 Task: Create in the project CatalystWorks in Backlog an issue 'Address issues related to system performance during peak traffic periods', assign it to team member softage.3@softage.net and change the status to IN PROGRESS. Create in the project CatalystWorks in Backlog an issue 'Develop a new feature to allow for automated customer service chatbots', assign it to team member softage.4@softage.net and change the status to IN PROGRESS
Action: Mouse moved to (168, 45)
Screenshot: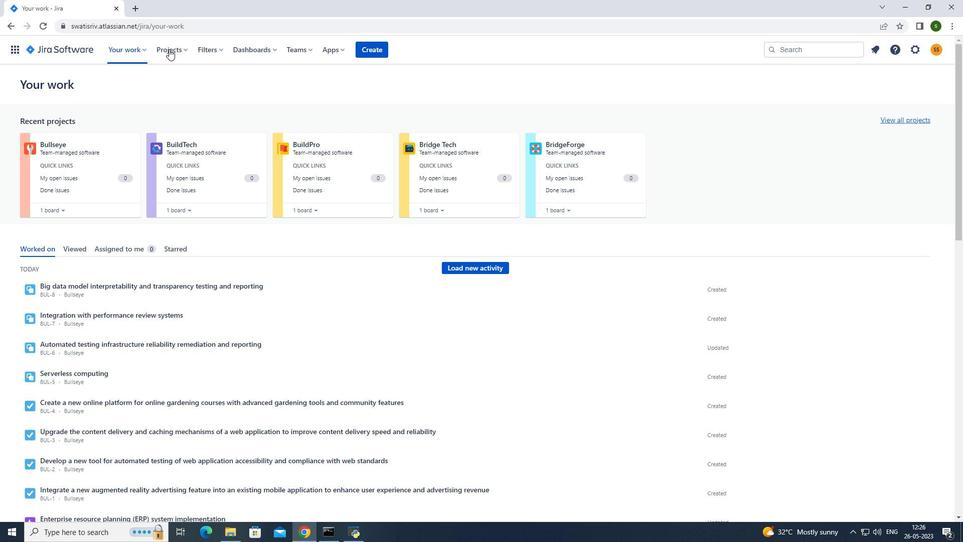 
Action: Mouse pressed left at (168, 45)
Screenshot: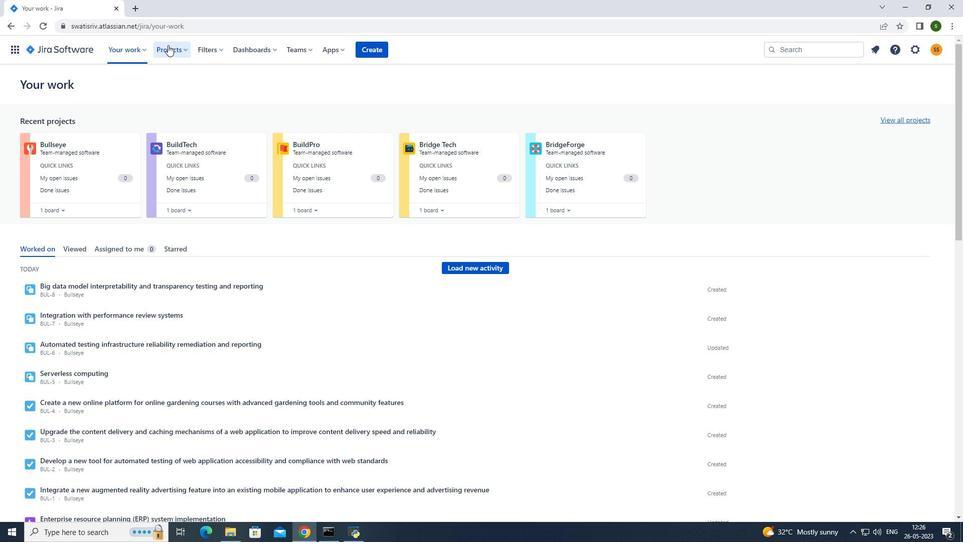 
Action: Mouse moved to (240, 90)
Screenshot: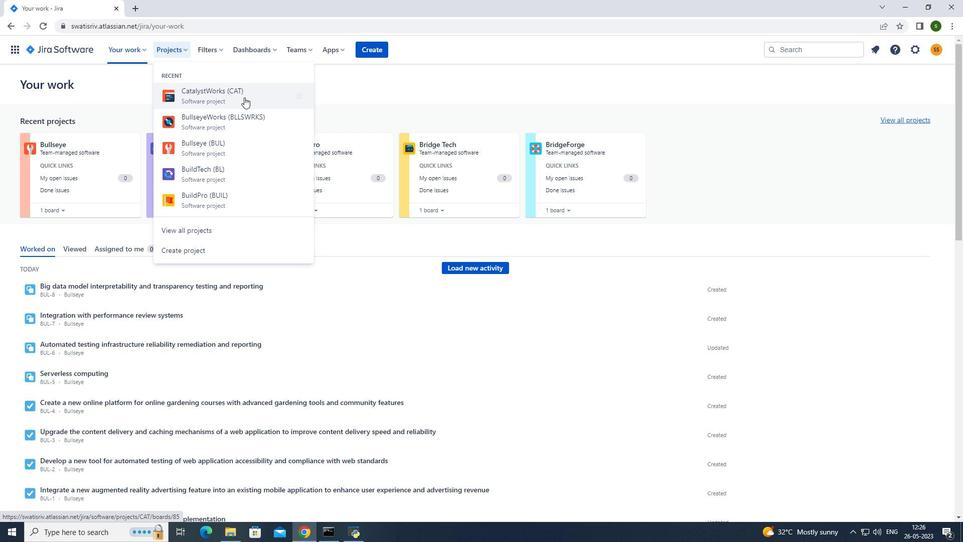 
Action: Mouse pressed left at (240, 90)
Screenshot: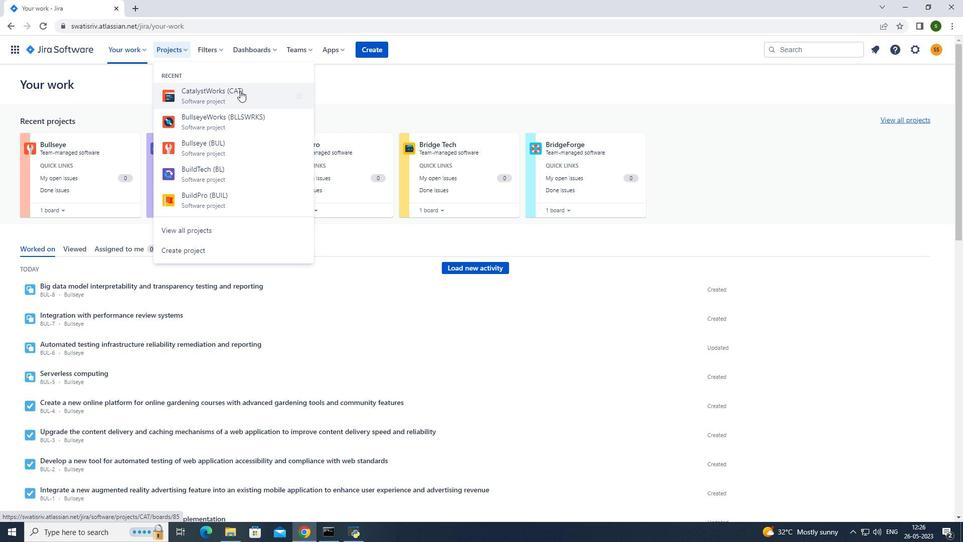 
Action: Mouse moved to (86, 152)
Screenshot: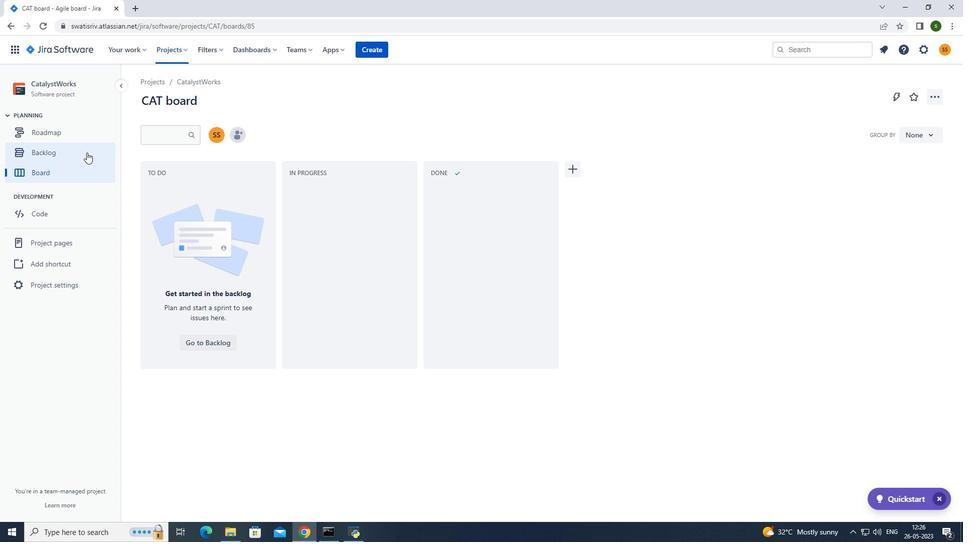 
Action: Mouse pressed left at (86, 152)
Screenshot: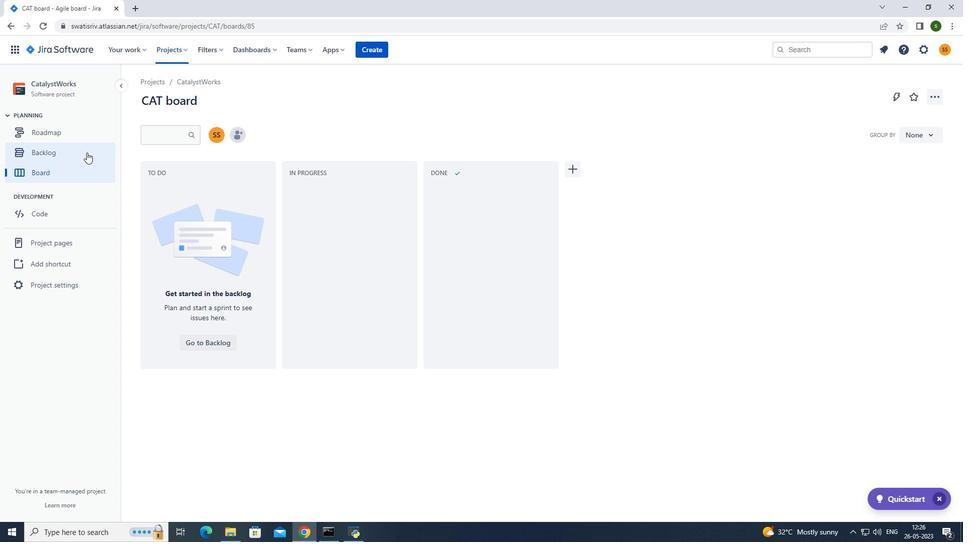 
Action: Mouse moved to (261, 154)
Screenshot: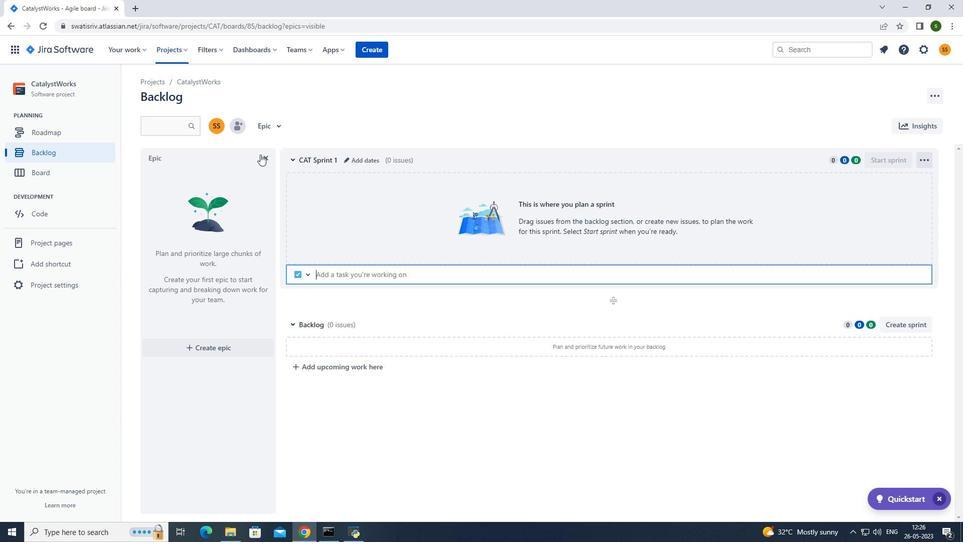 
Action: Mouse pressed left at (261, 154)
Screenshot: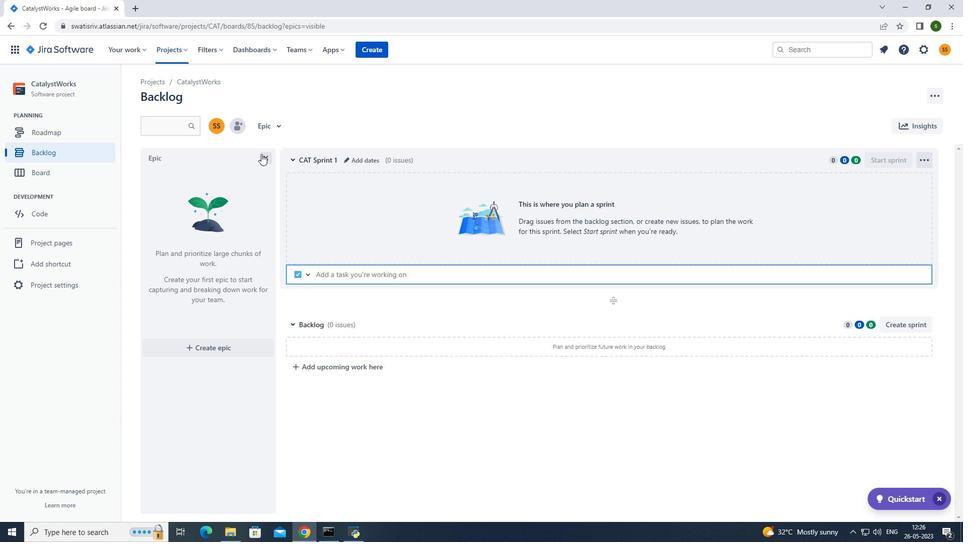 
Action: Mouse moved to (193, 366)
Screenshot: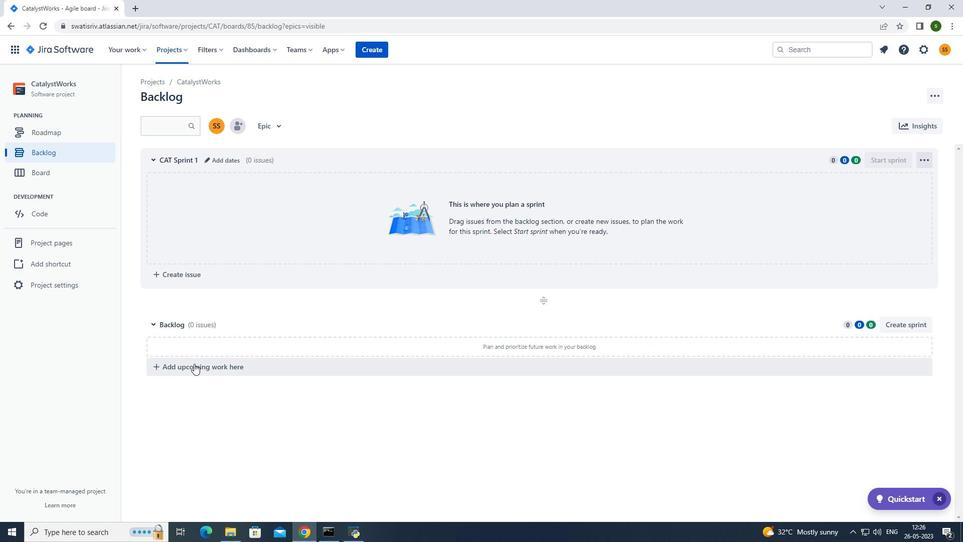 
Action: Mouse pressed left at (193, 366)
Screenshot: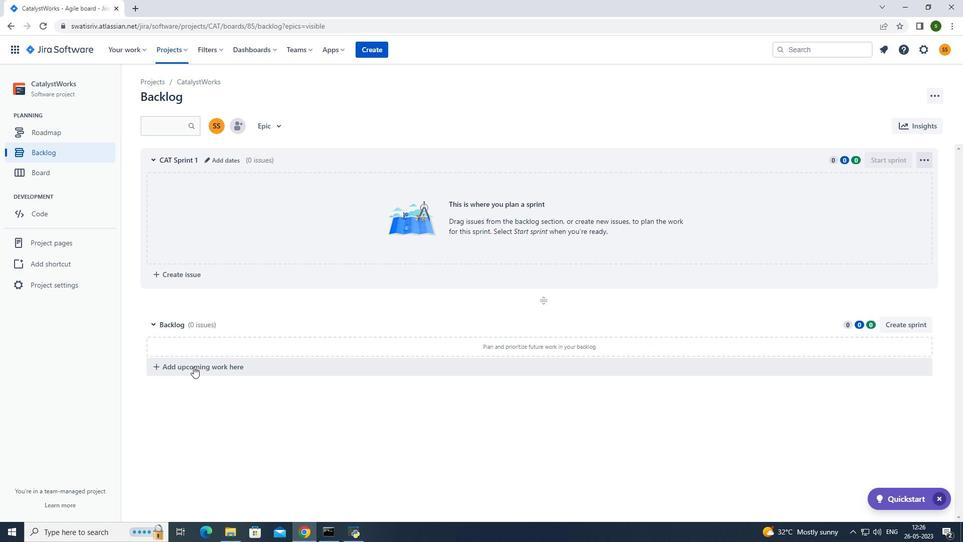 
Action: Mouse moved to (223, 362)
Screenshot: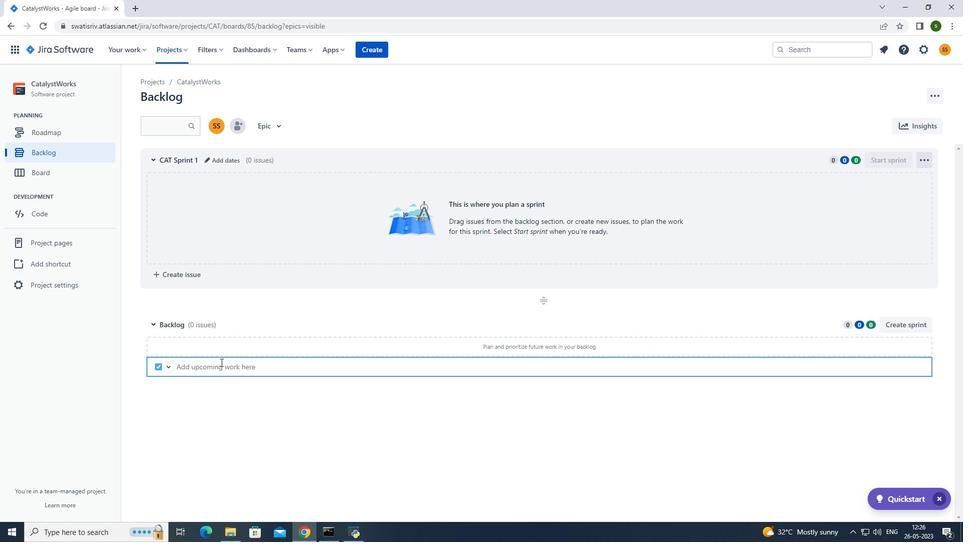 
Action: Mouse pressed left at (223, 362)
Screenshot: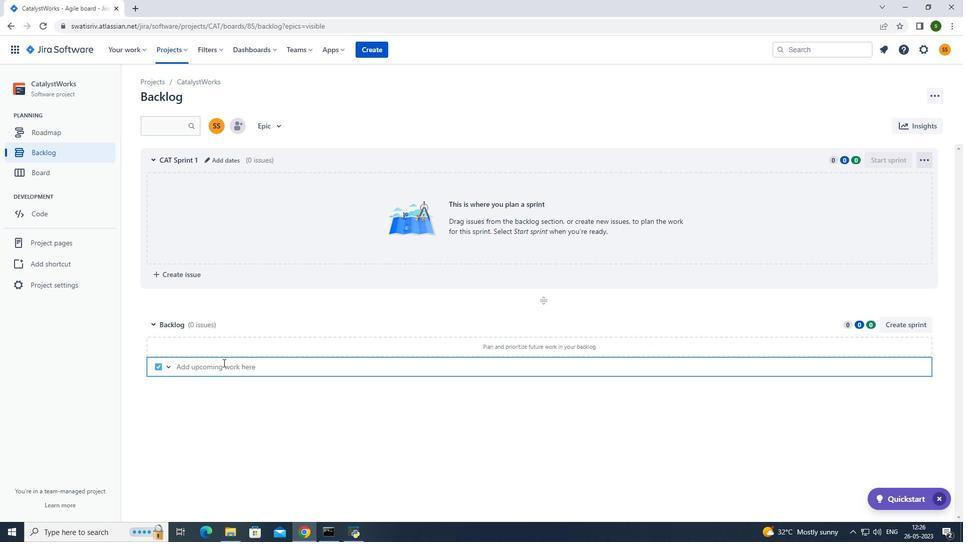 
Action: Mouse moved to (208, 366)
Screenshot: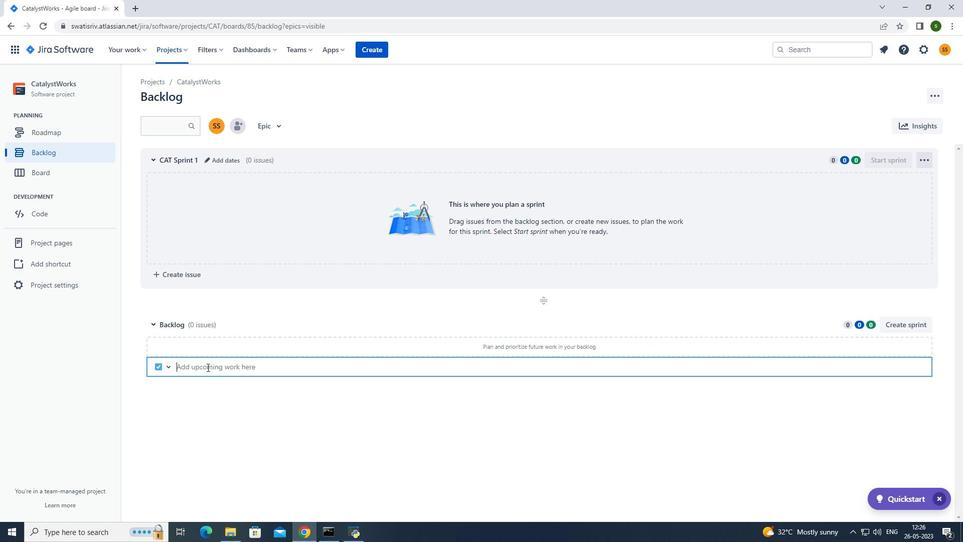 
Action: Key pressed <Key.caps_lock>A<Key.caps_lock>ddress<Key.space>issues<Key.space>related<Key.space>to<Key.space>system<Key.space>performence<Key.space>during<Key.space>peak
Screenshot: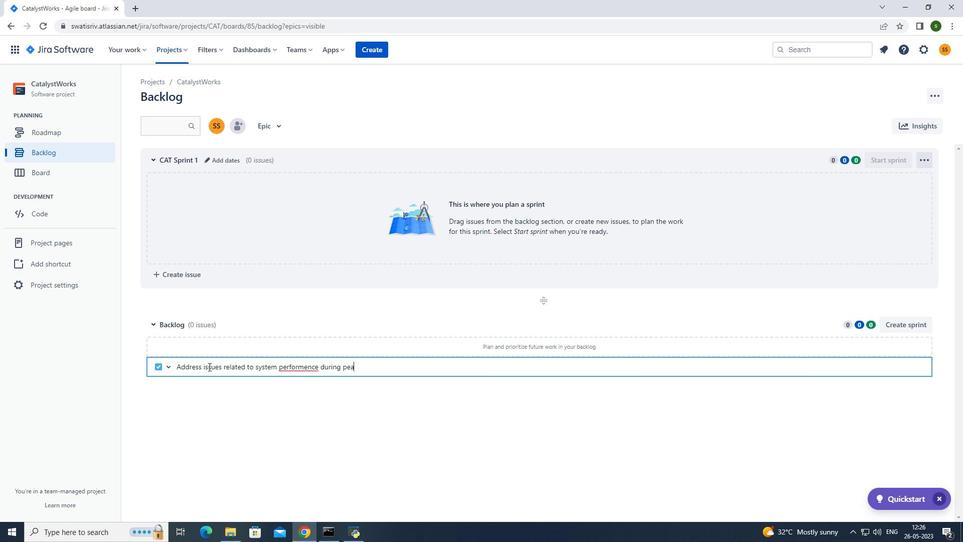 
Action: Mouse moved to (303, 365)
Screenshot: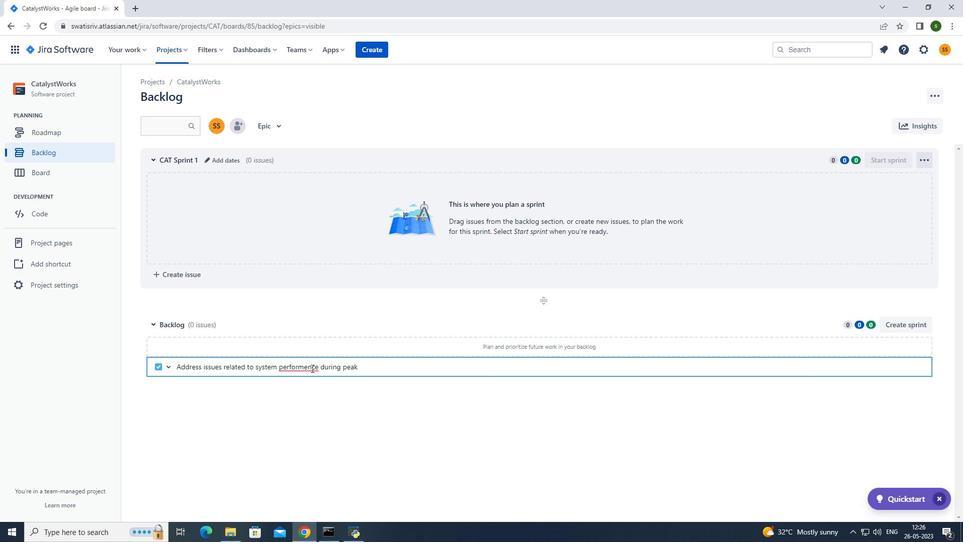 
Action: Mouse pressed left at (303, 365)
Screenshot: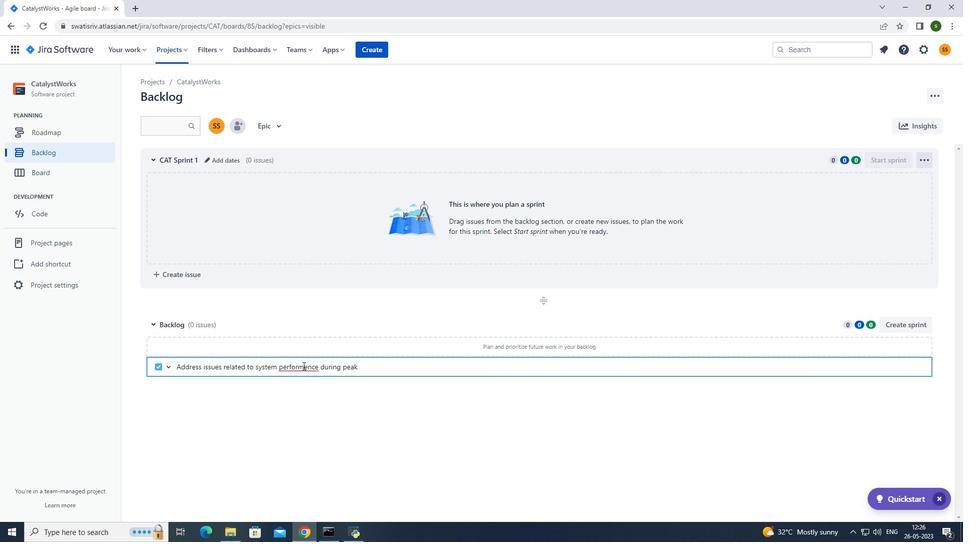 
Action: Mouse moved to (309, 367)
Screenshot: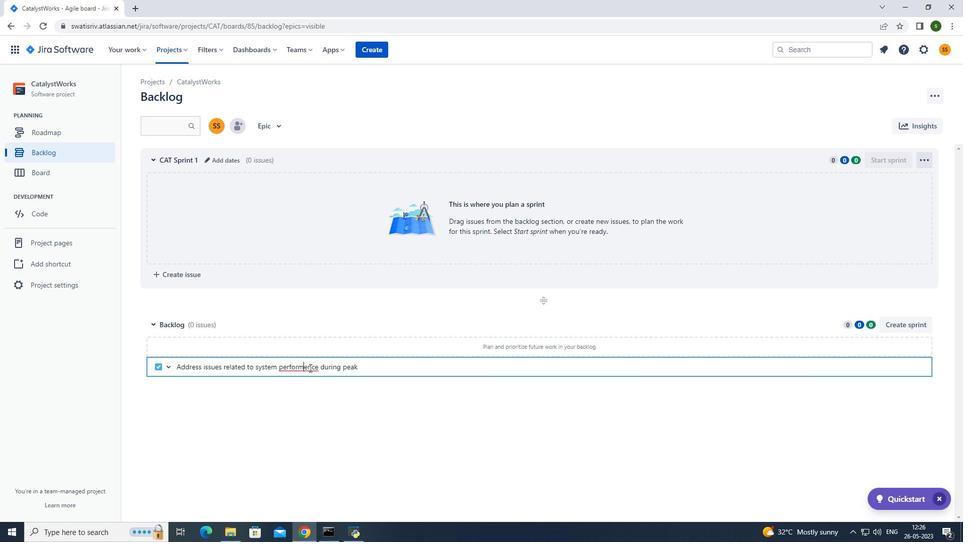 
Action: Mouse pressed left at (309, 367)
Screenshot: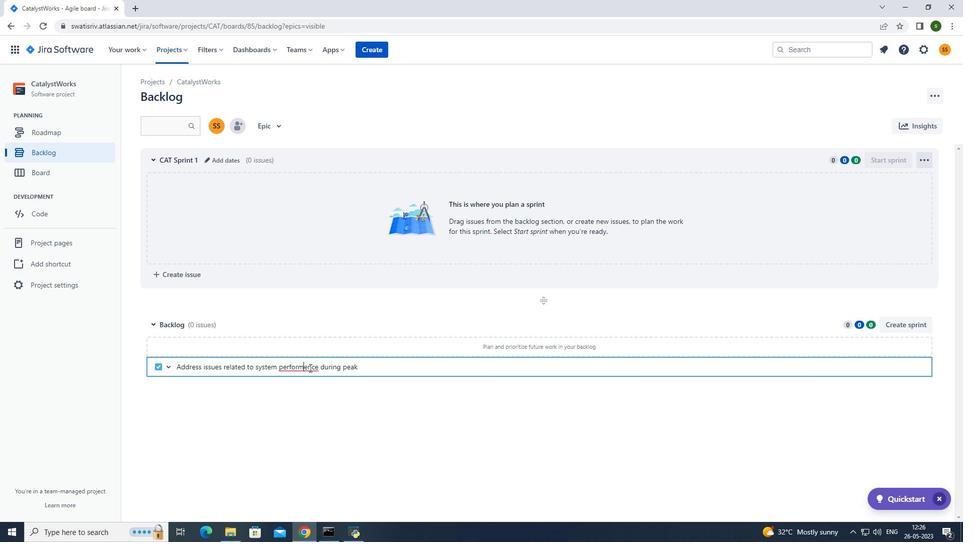 
Action: Mouse moved to (309, 364)
Screenshot: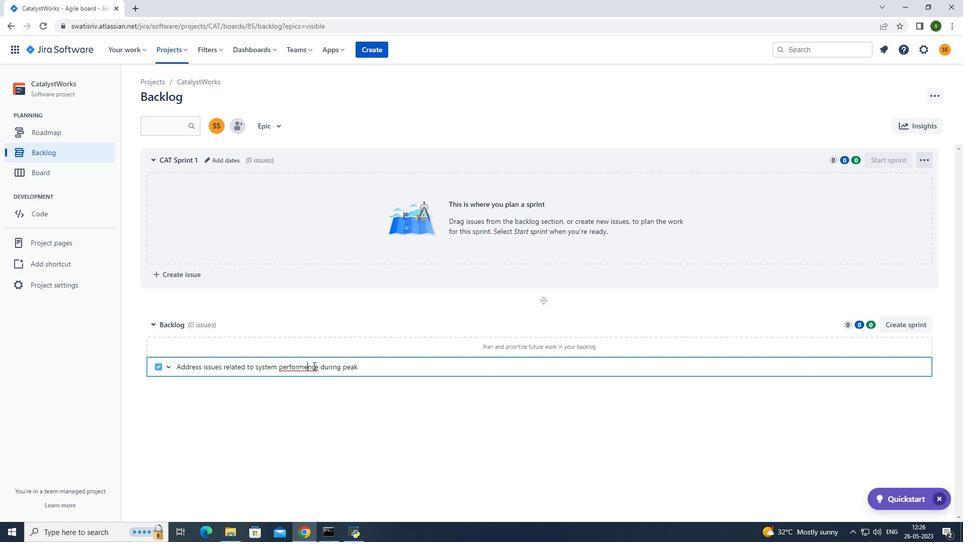 
Action: Key pressed <Key.backspace>a
Screenshot: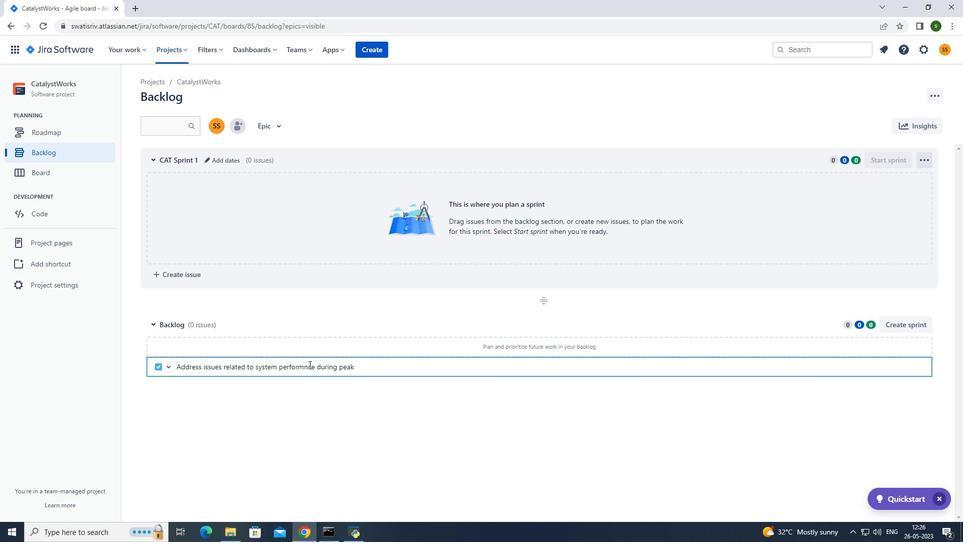 
Action: Mouse moved to (370, 361)
Screenshot: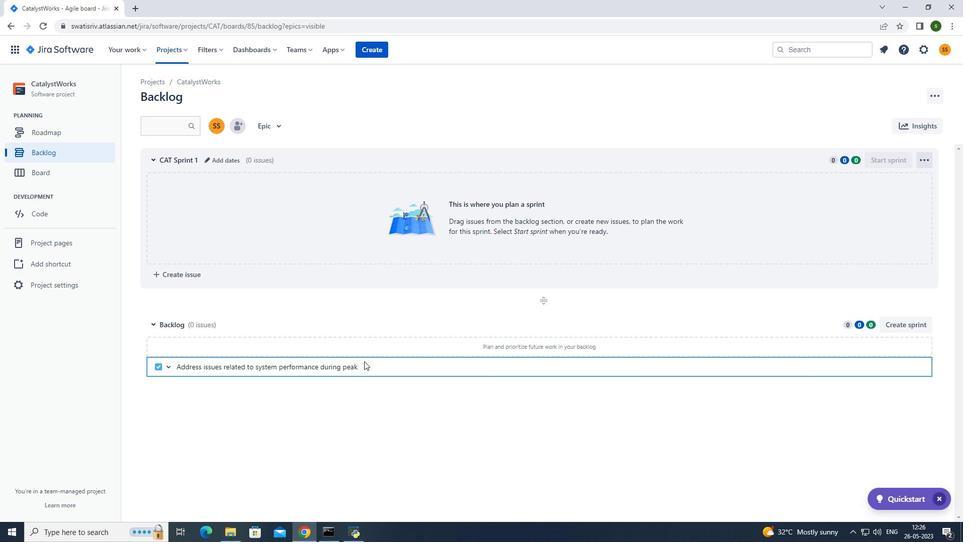 
Action: Mouse pressed left at (370, 361)
Screenshot: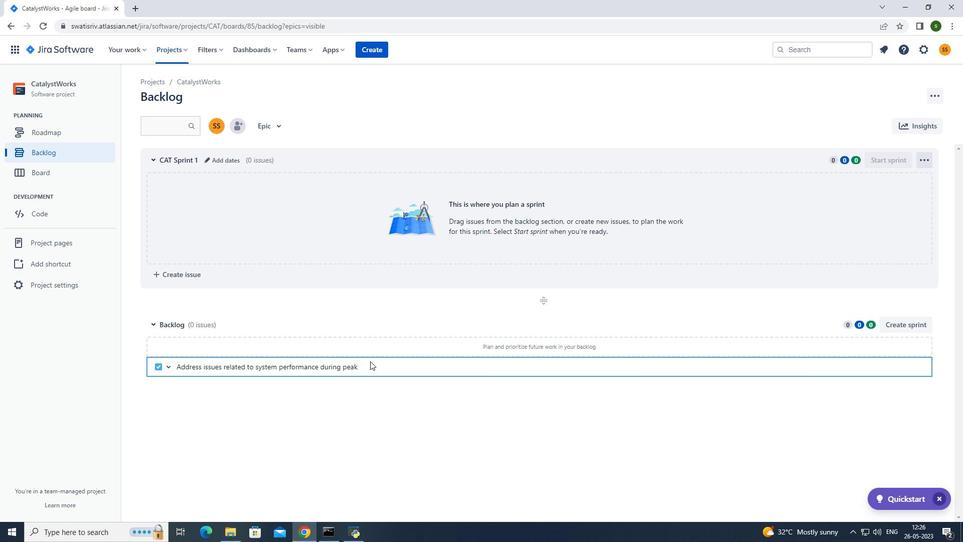 
Action: Mouse moved to (371, 366)
Screenshot: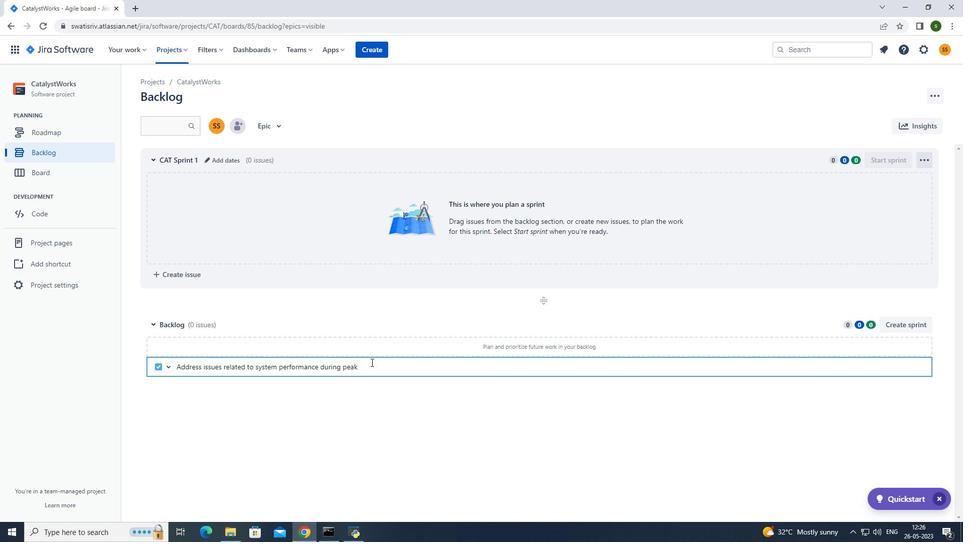 
Action: Mouse pressed left at (371, 366)
Screenshot: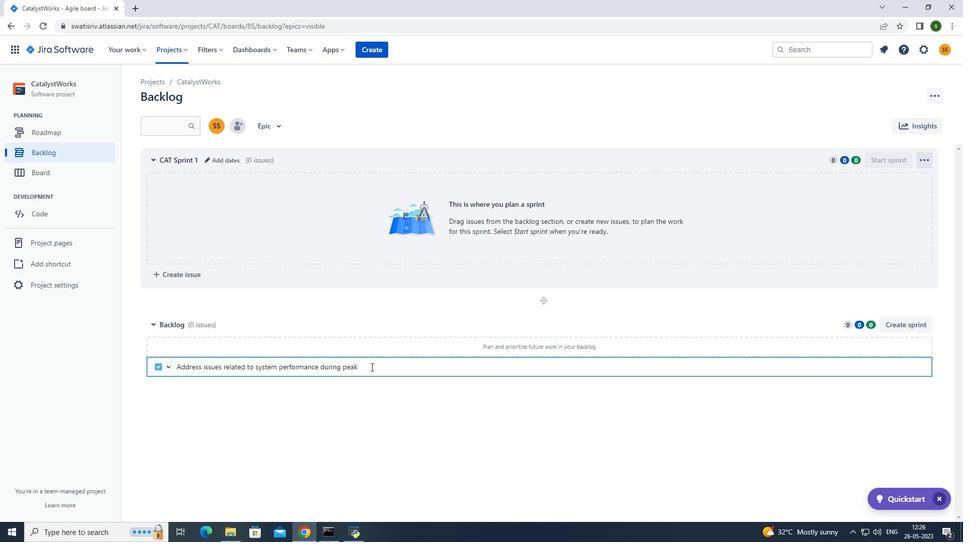 
Action: Key pressed <Key.space>traffic<Key.space>periods<Key.enter>
Screenshot: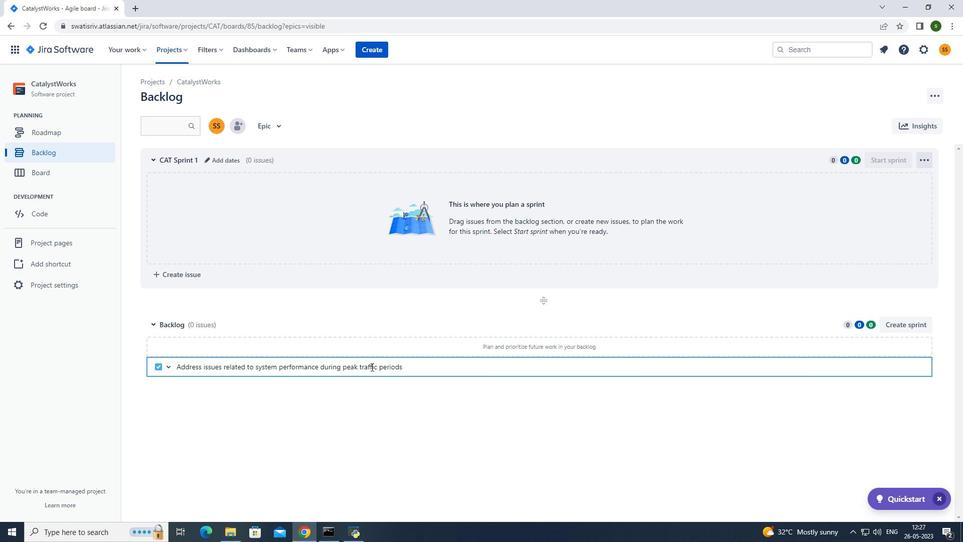 
Action: Mouse moved to (899, 346)
Screenshot: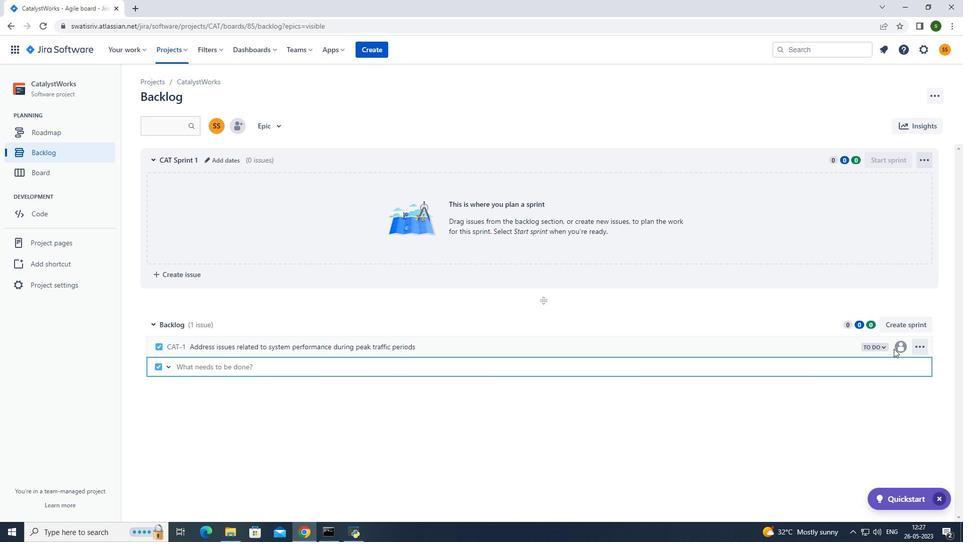 
Action: Mouse pressed left at (899, 346)
Screenshot: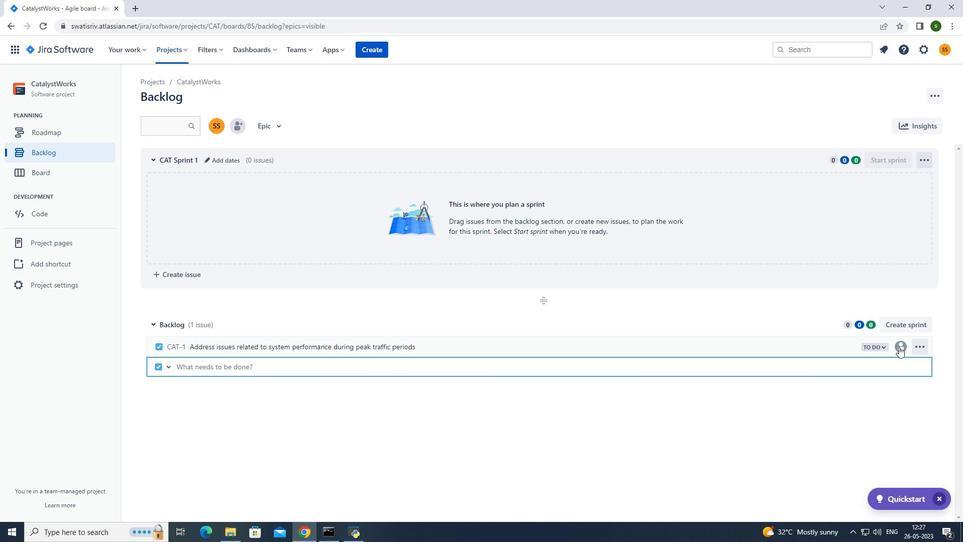 
Action: Mouse moved to (825, 368)
Screenshot: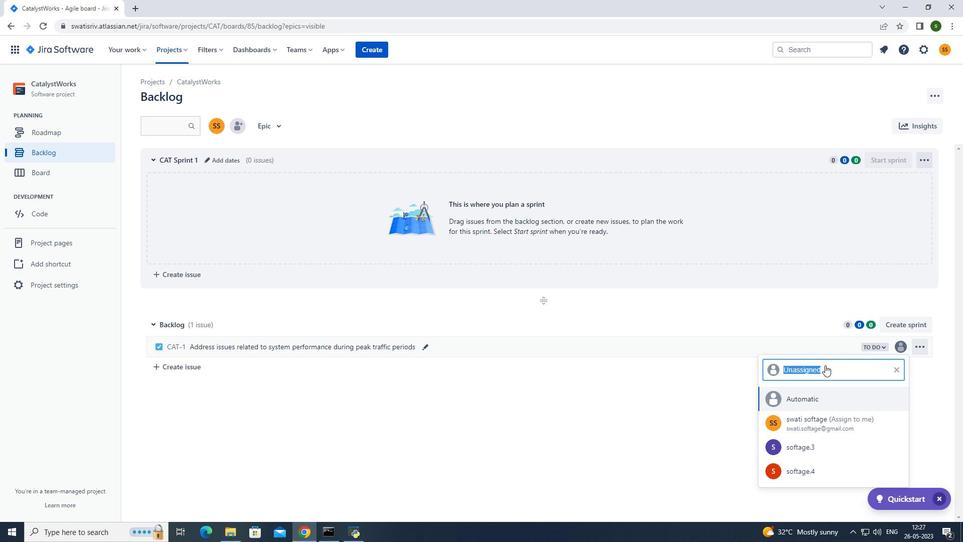 
Action: Key pressed softage.3<Key.shift>@softage.net
Screenshot: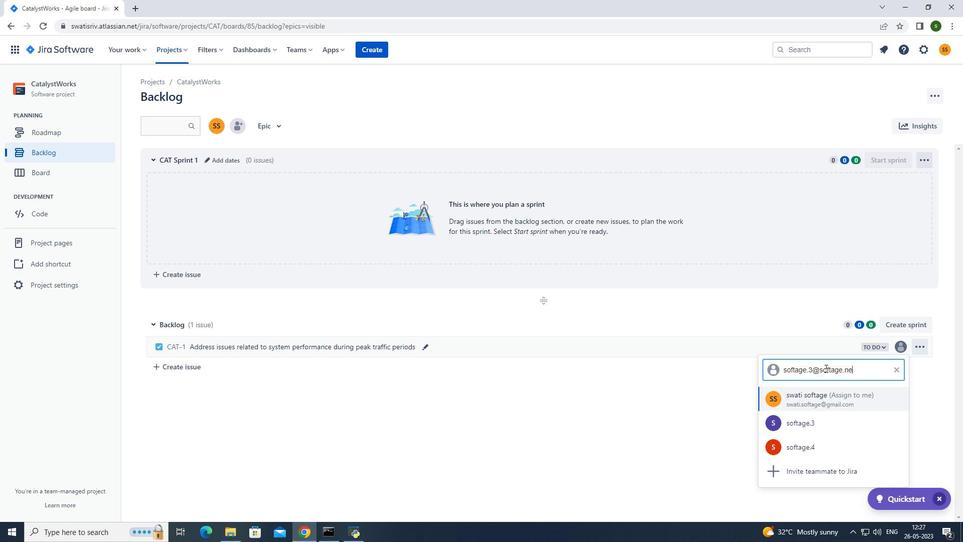 
Action: Mouse moved to (822, 399)
Screenshot: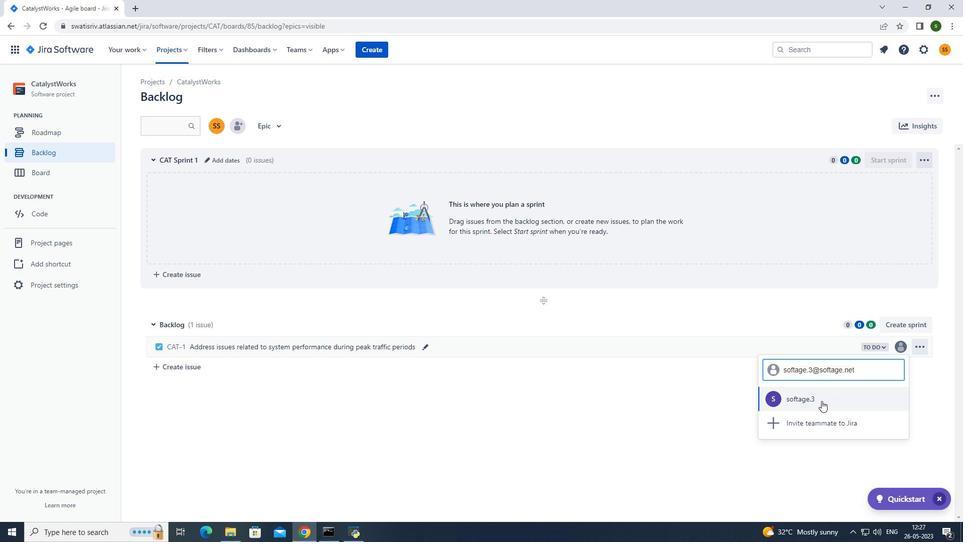 
Action: Mouse pressed left at (822, 399)
Screenshot: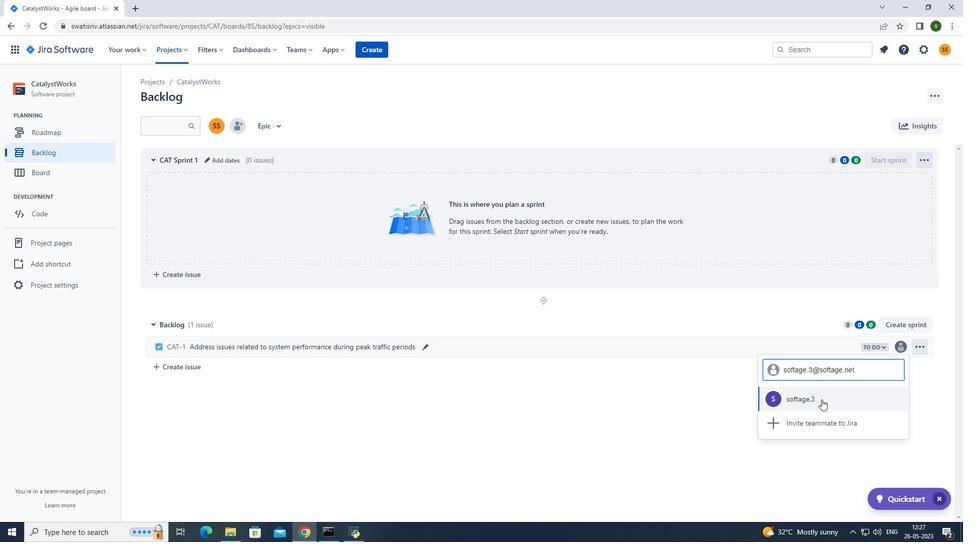 
Action: Mouse moved to (878, 345)
Screenshot: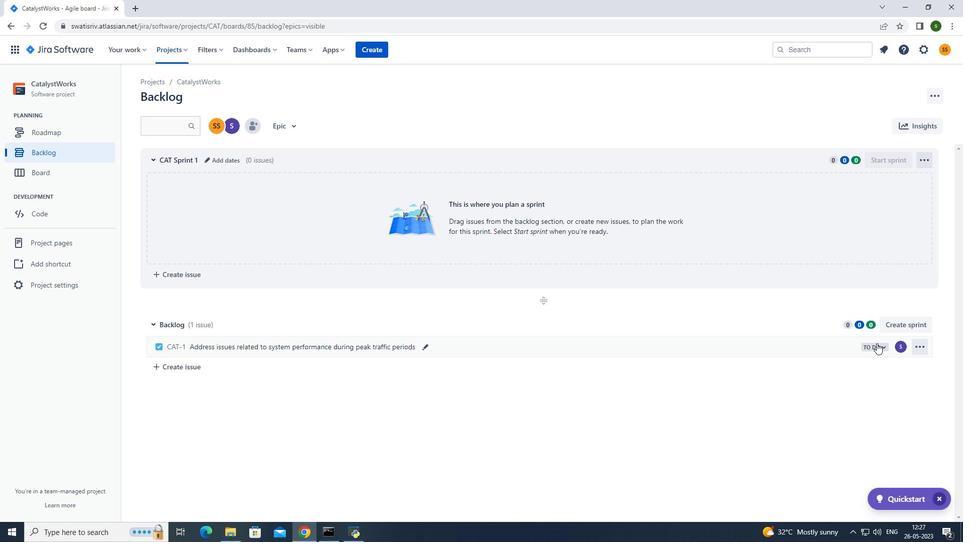 
Action: Mouse pressed left at (878, 345)
Screenshot: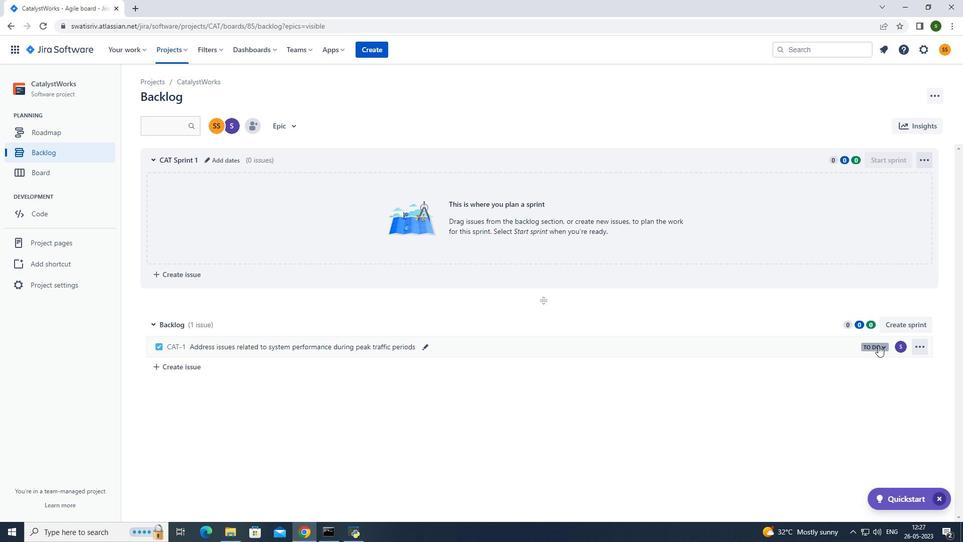 
Action: Mouse moved to (820, 368)
Screenshot: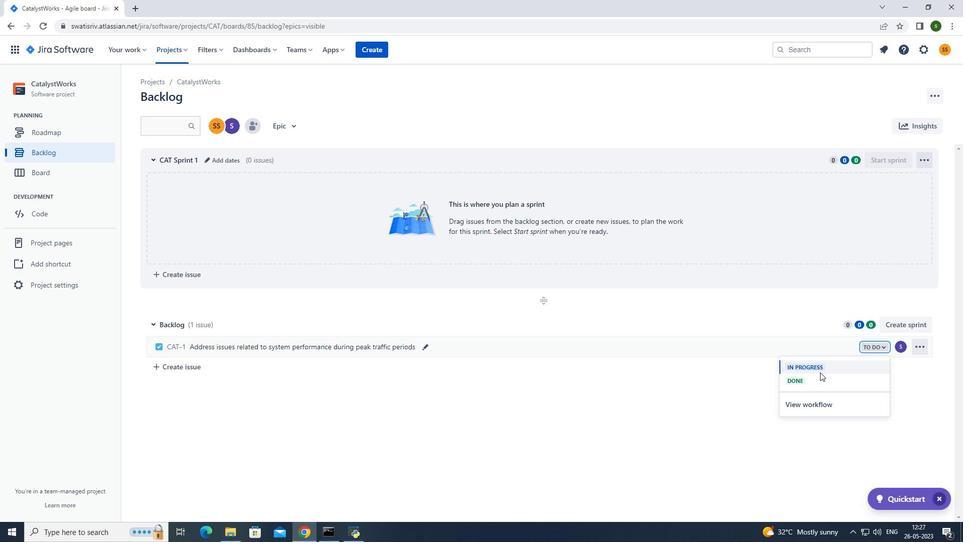 
Action: Mouse pressed left at (820, 368)
Screenshot: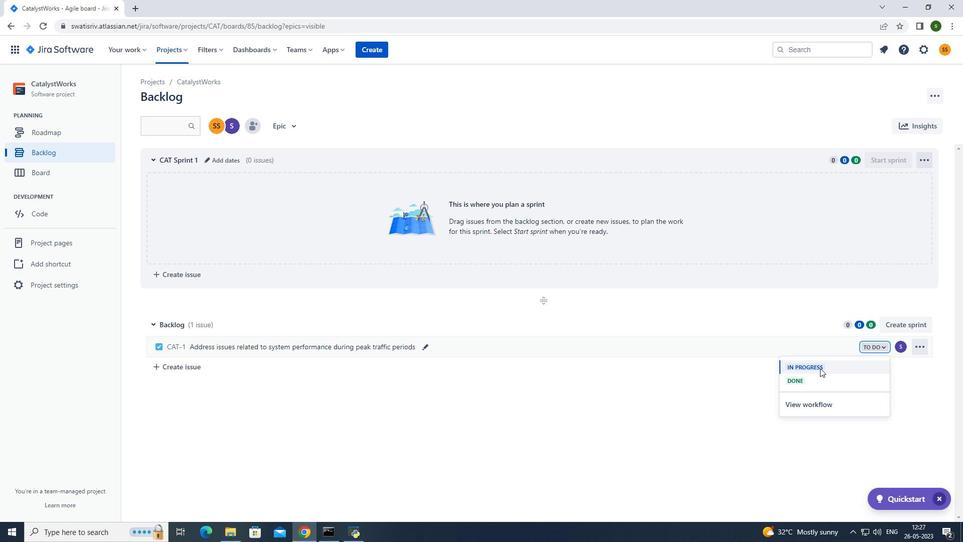
Action: Mouse moved to (182, 56)
Screenshot: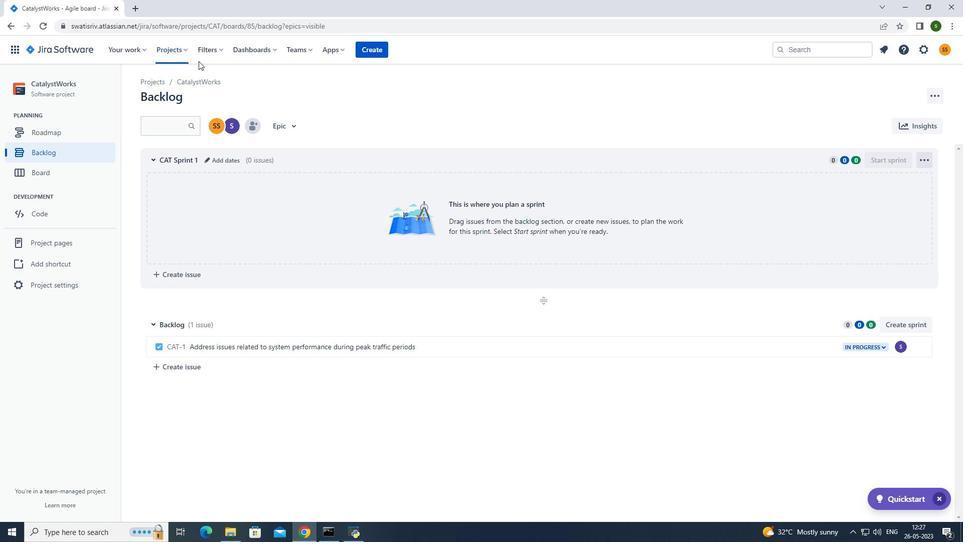 
Action: Mouse pressed left at (182, 56)
Screenshot: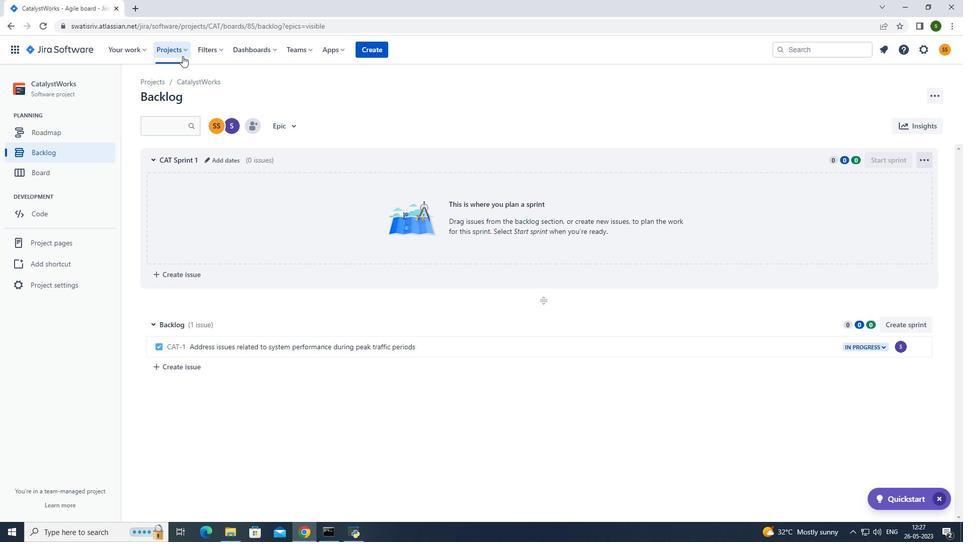 
Action: Mouse moved to (239, 97)
Screenshot: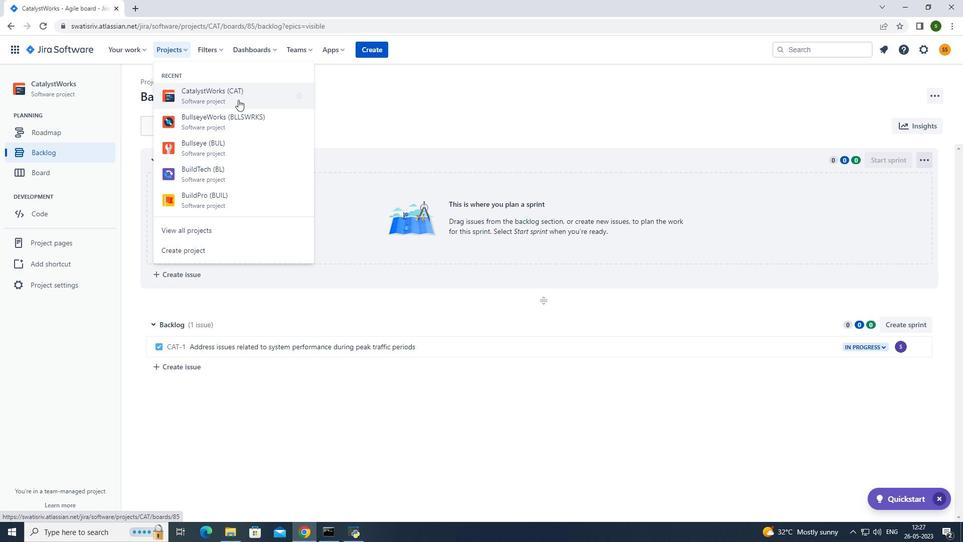 
Action: Mouse pressed left at (239, 97)
Screenshot: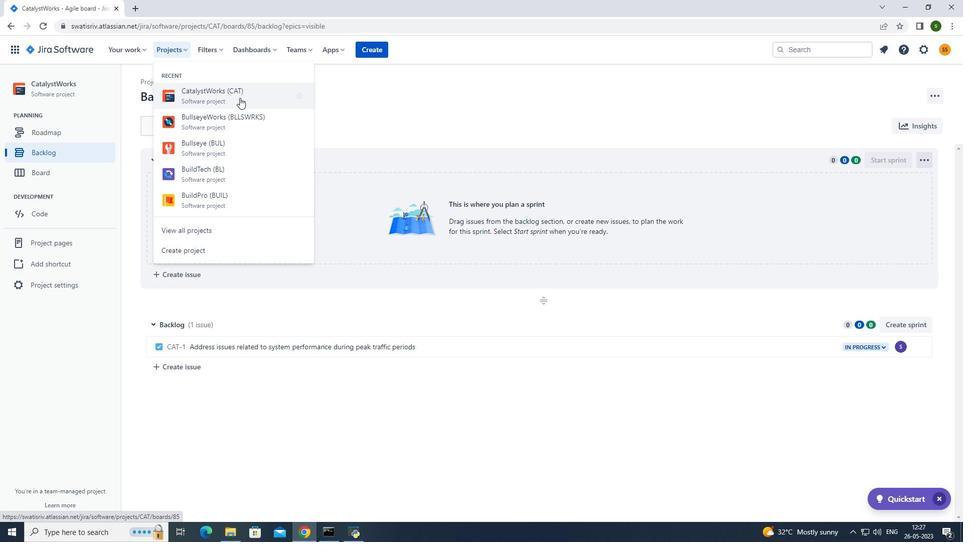 
Action: Mouse moved to (49, 153)
Screenshot: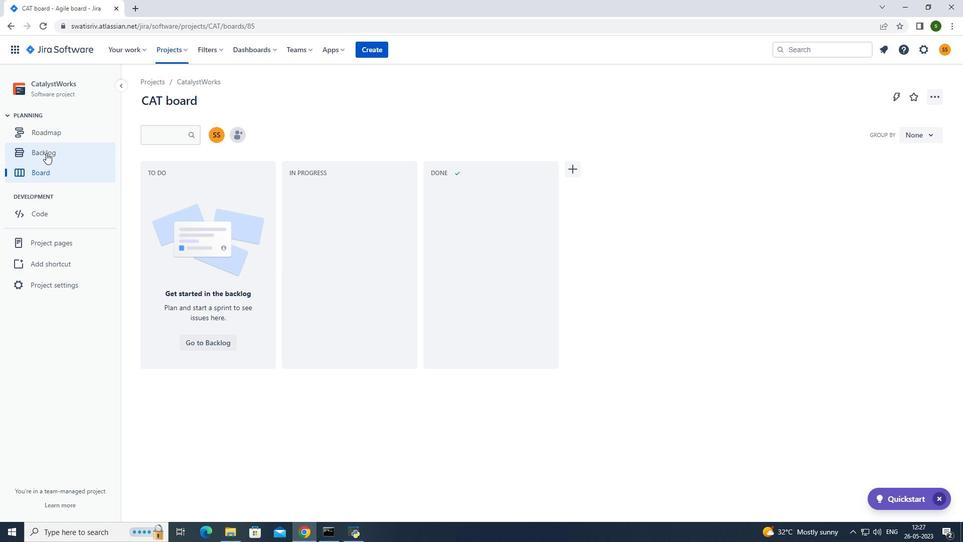 
Action: Mouse pressed left at (49, 153)
Screenshot: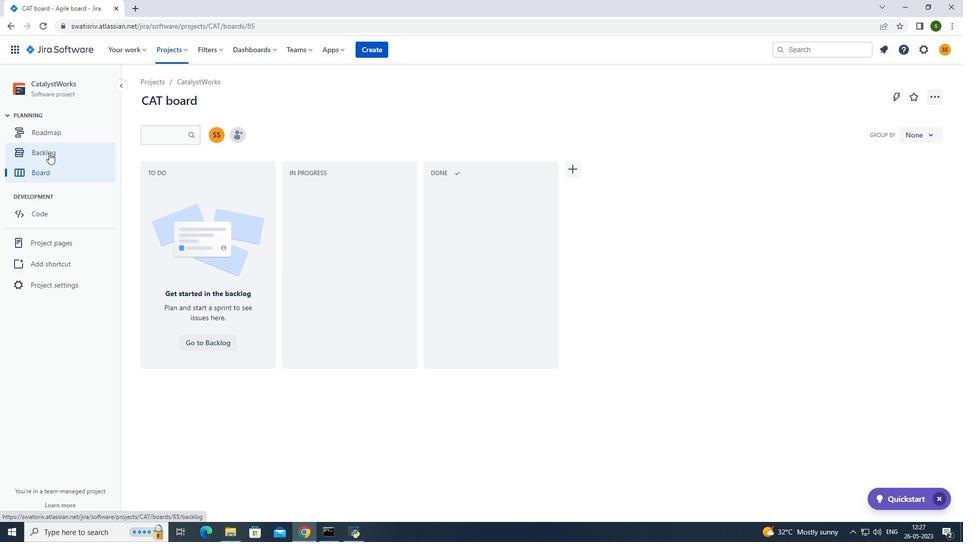 
Action: Mouse moved to (183, 367)
Screenshot: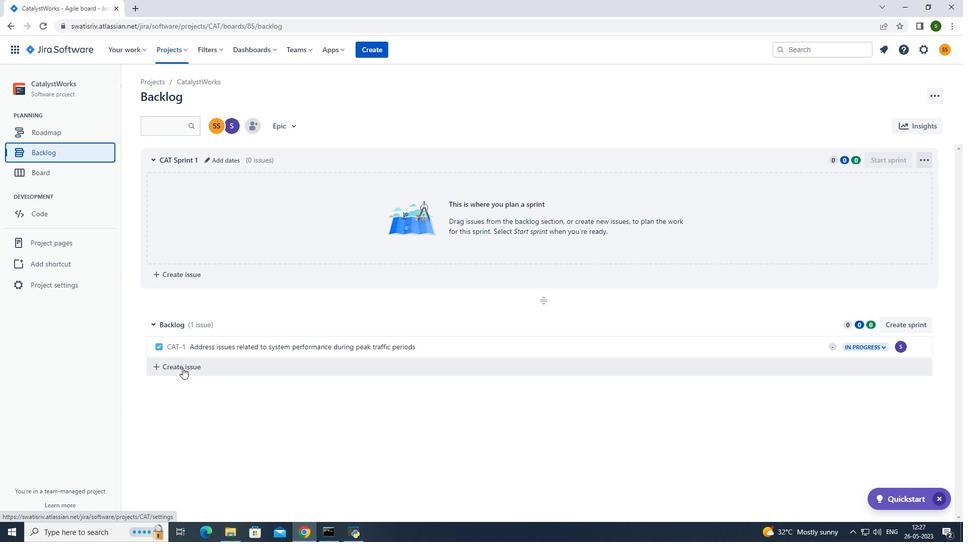 
Action: Mouse pressed left at (183, 367)
Screenshot: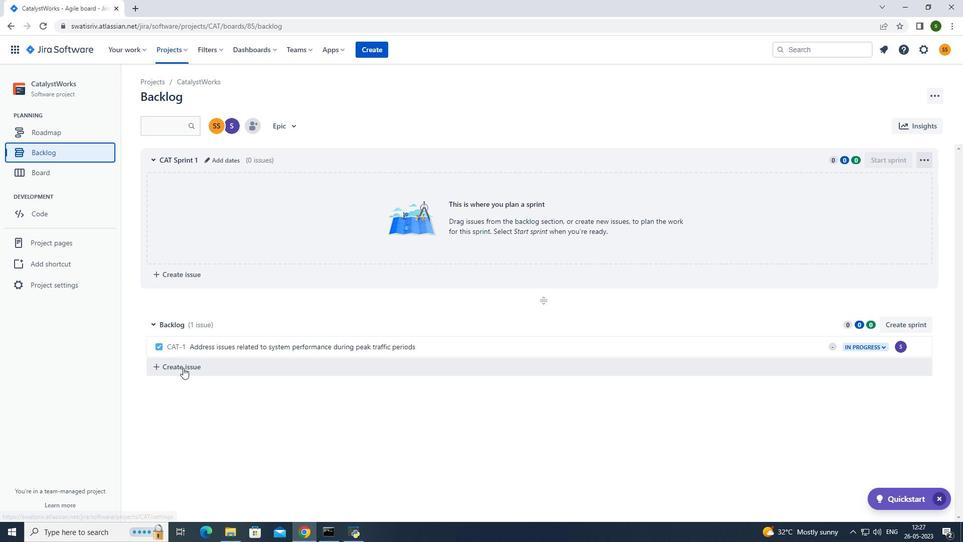 
Action: Mouse moved to (234, 365)
Screenshot: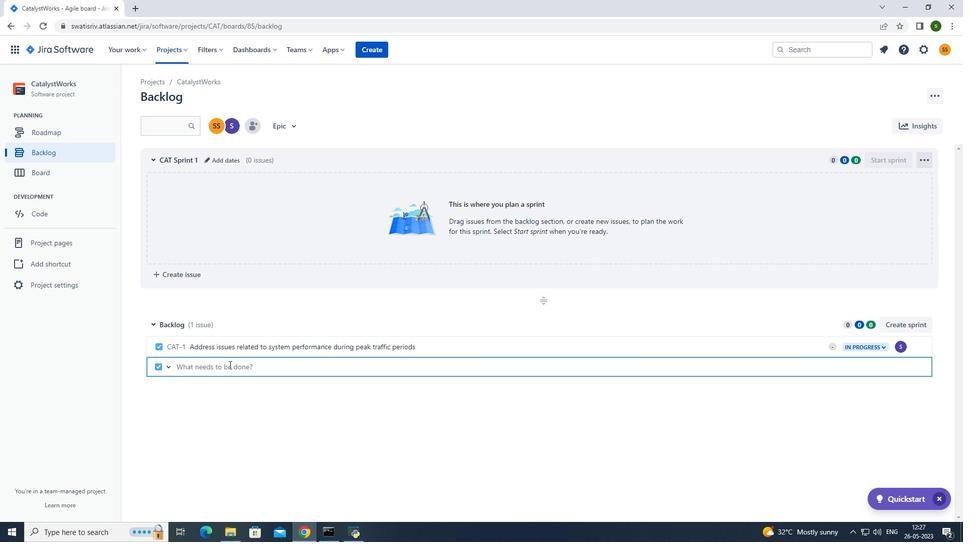 
Action: Key pressed <Key.caps_lock>D<Key.caps_lock>evelop<Key.space>a<Key.space>new<Key.space>feature<Key.space>to<Key.space>allow<Key.space>for<Key.space>automated<Key.space>customer<Key.space>service<Key.space>chay<Key.backspace>tbots<Key.enter>
Screenshot: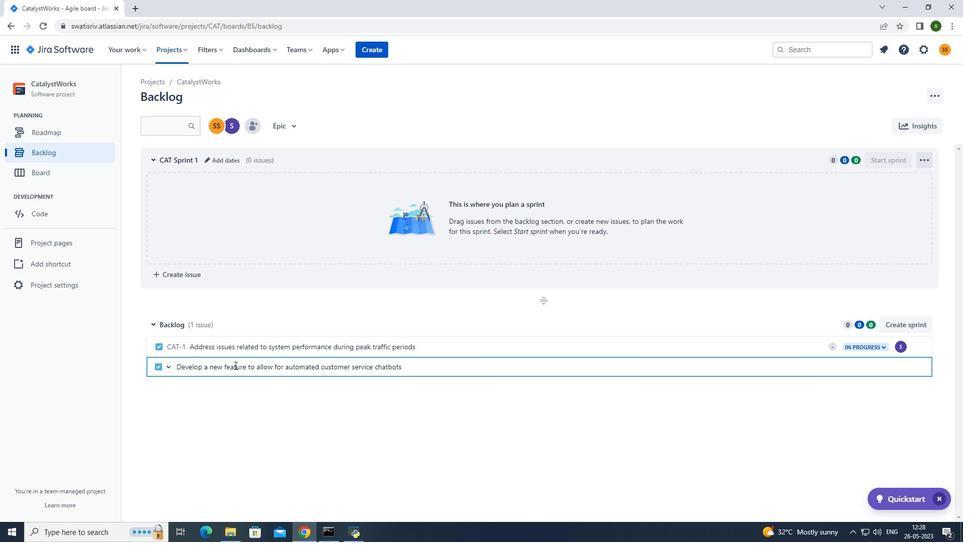 
Action: Mouse moved to (898, 369)
Screenshot: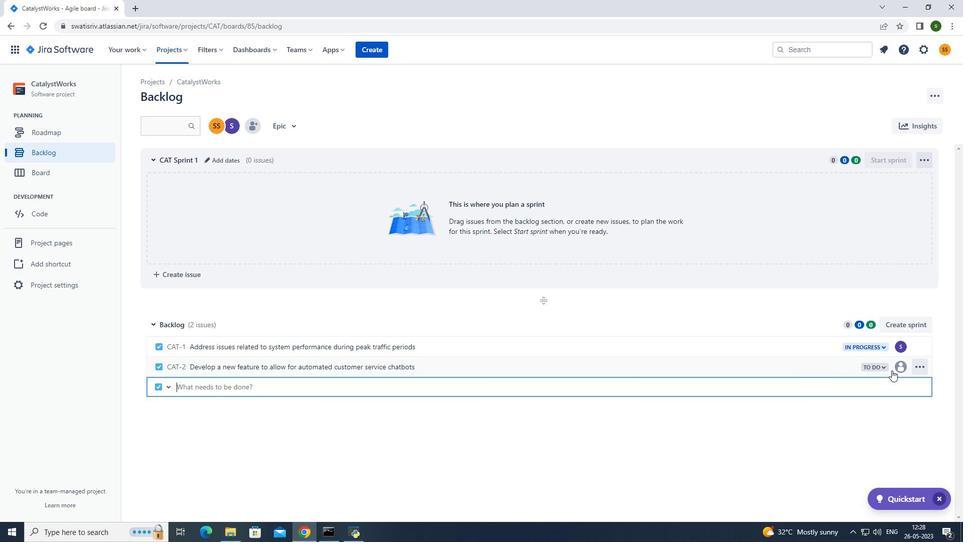 
Action: Mouse pressed left at (898, 369)
Screenshot: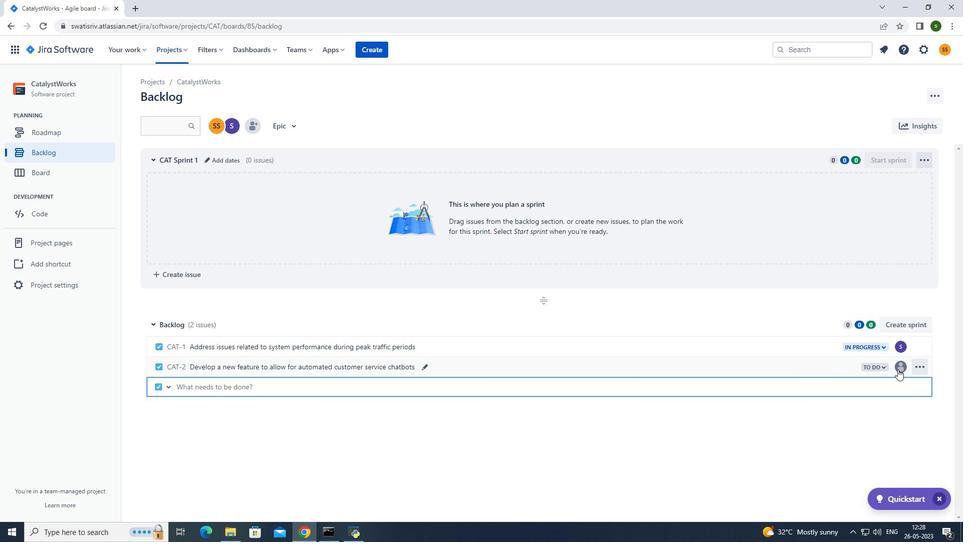 
Action: Mouse moved to (833, 382)
Screenshot: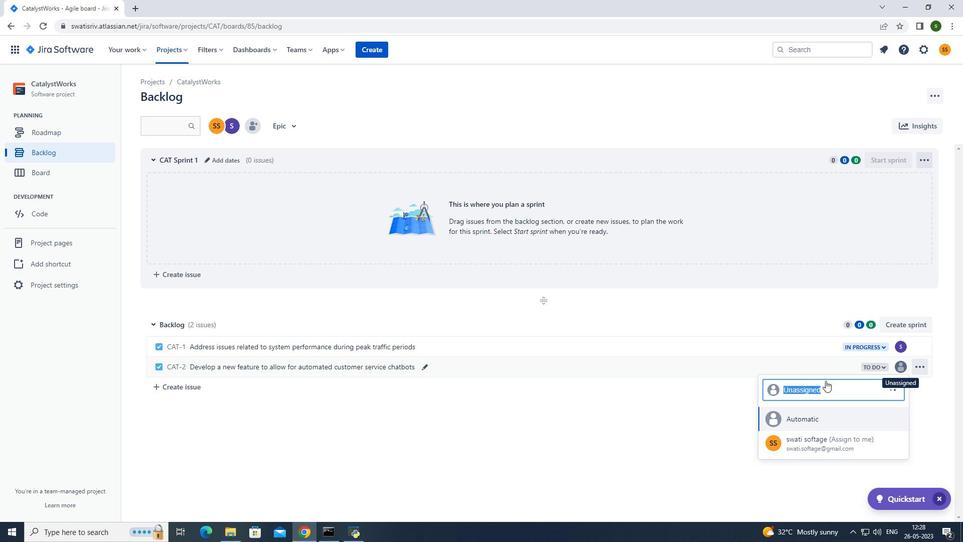 
Action: Key pressed softage.4<Key.shift>@softage.net
Screenshot: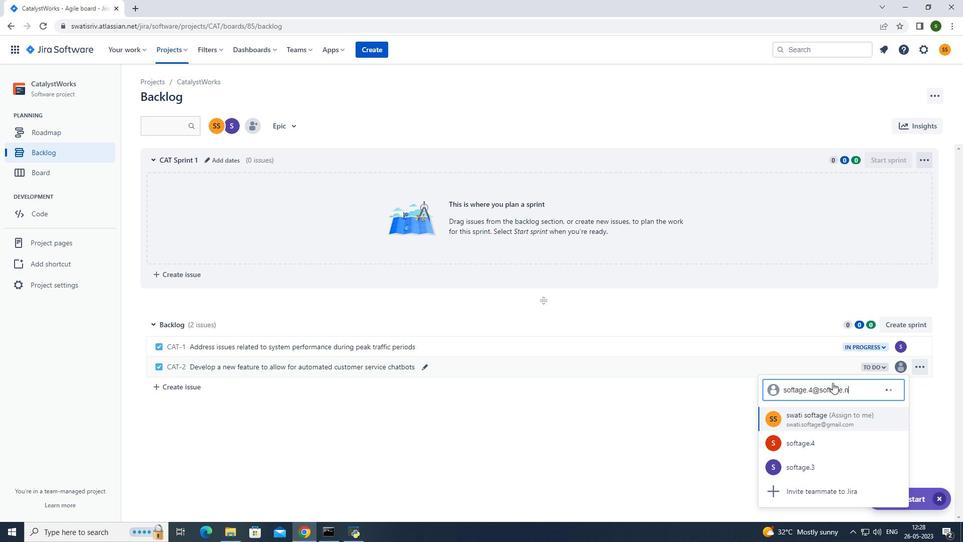 
Action: Mouse moved to (813, 421)
Screenshot: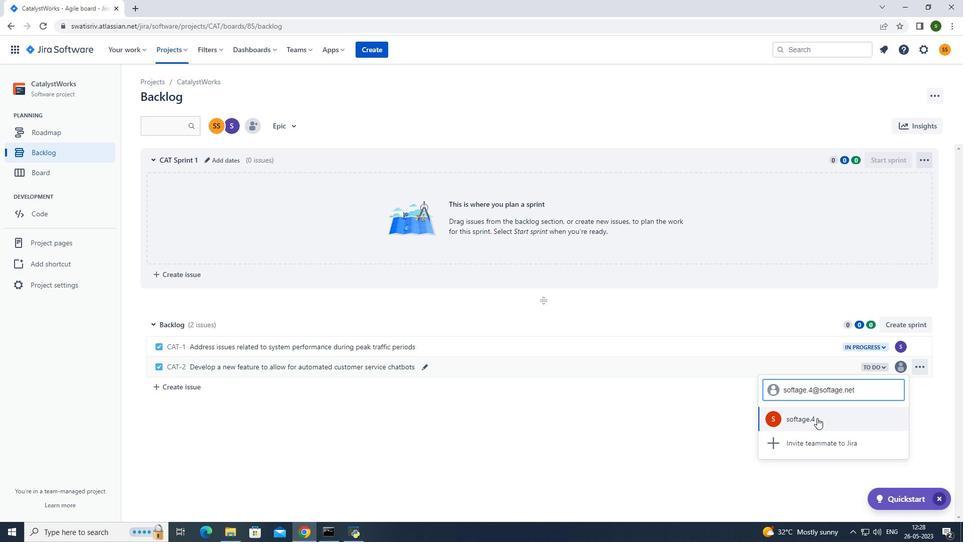 
Action: Mouse pressed left at (813, 421)
Screenshot: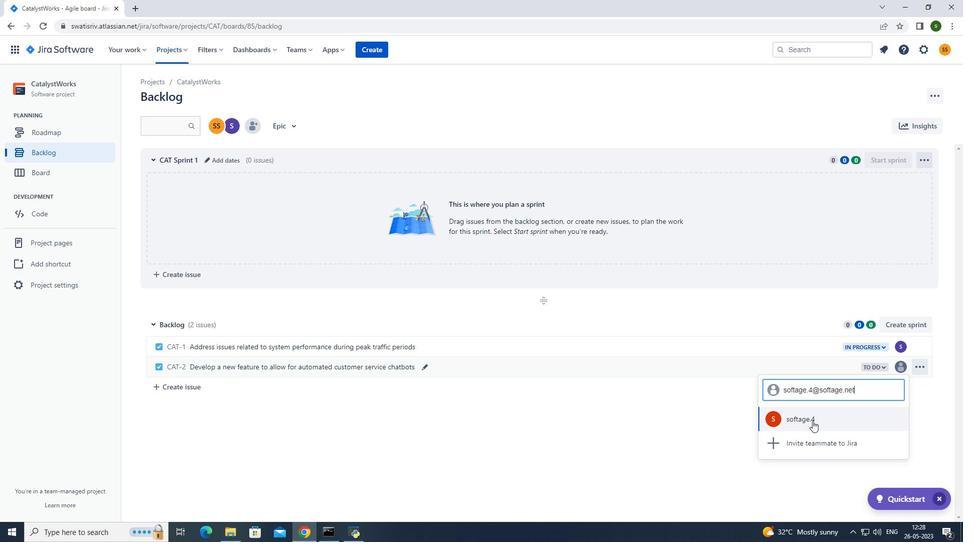 
Action: Mouse moved to (877, 363)
Screenshot: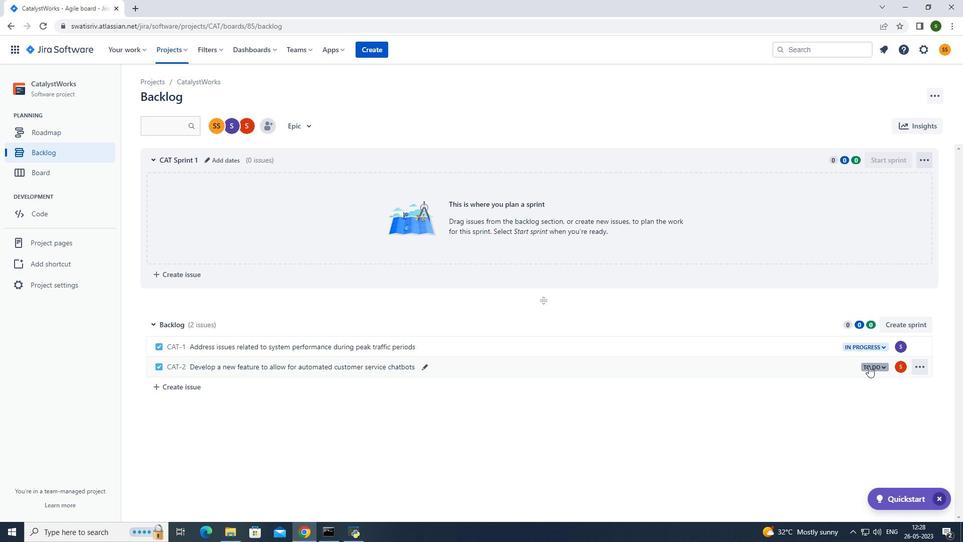 
Action: Mouse pressed left at (877, 363)
Screenshot: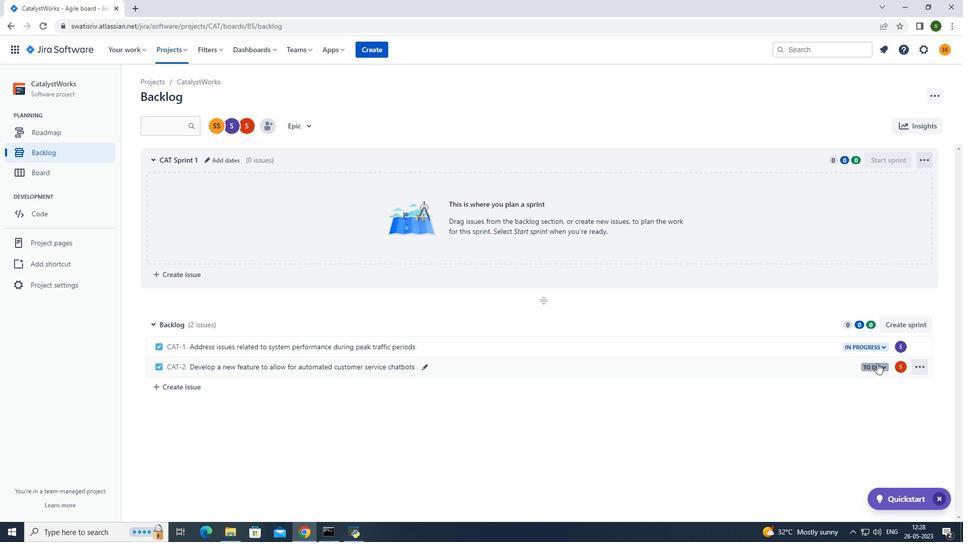 
Action: Mouse moved to (827, 387)
Screenshot: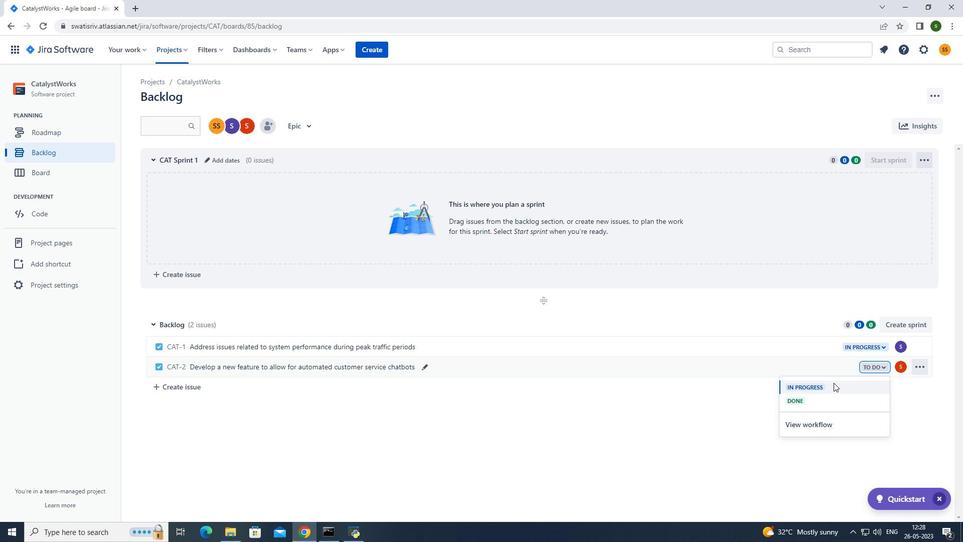 
Action: Mouse pressed left at (827, 387)
Screenshot: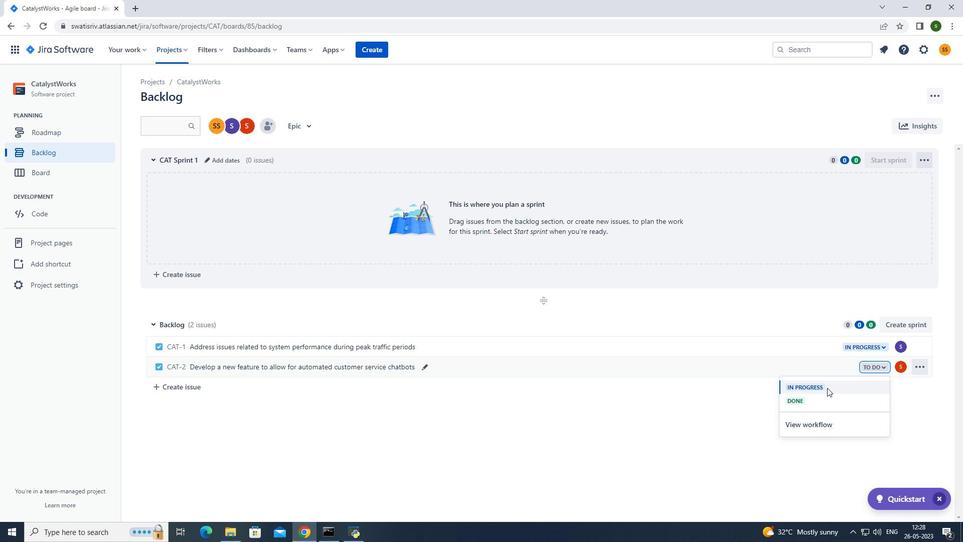 
Action: Mouse moved to (395, 128)
Screenshot: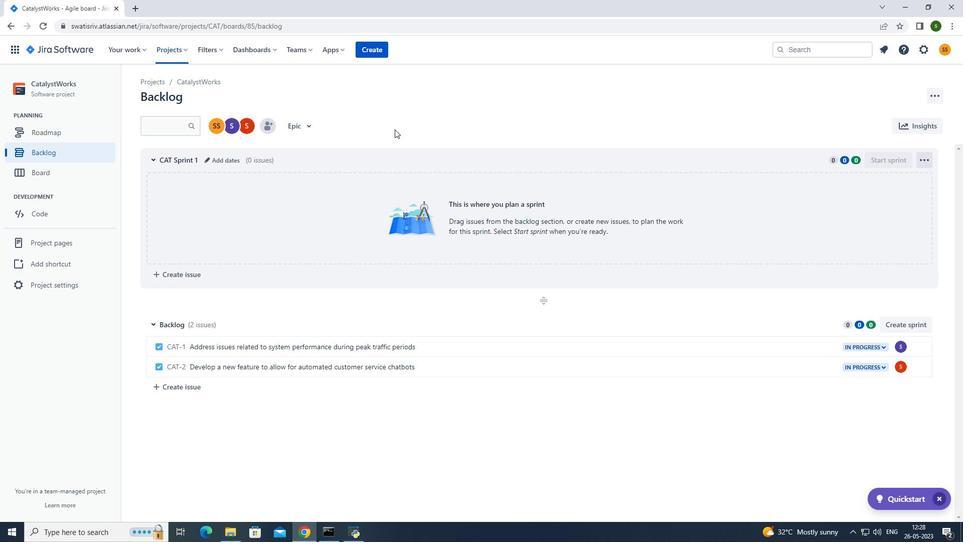 
